 Task: Look for products in the category "Cookies" from Jack's Paleo Kitchen only.
Action: Mouse moved to (798, 303)
Screenshot: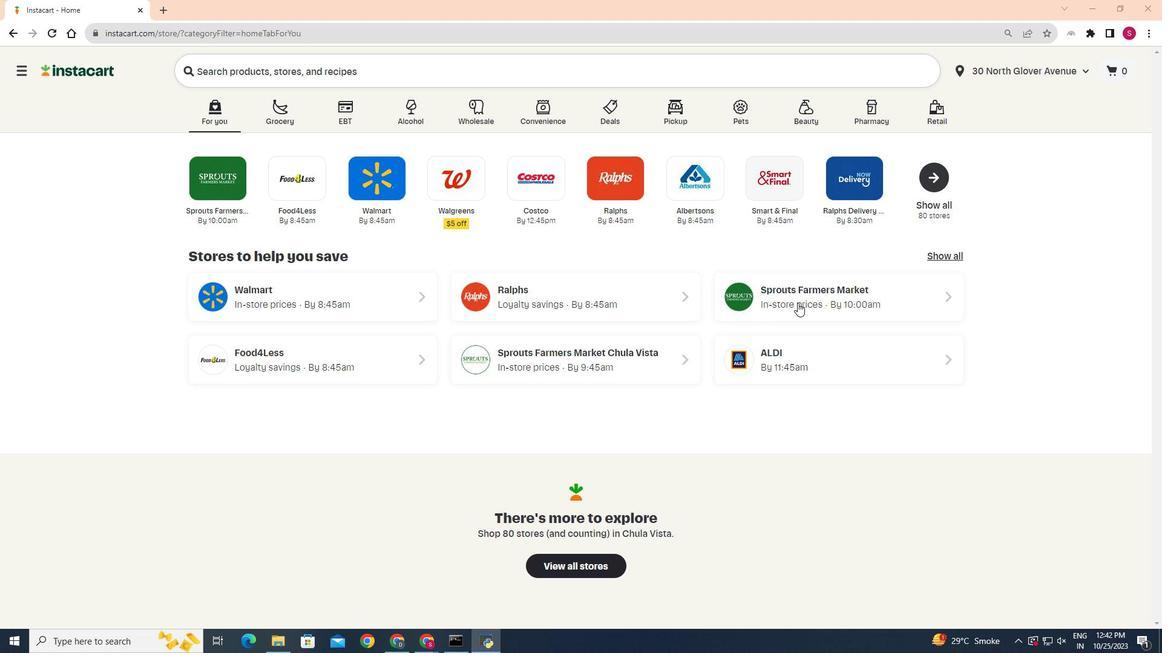 
Action: Mouse pressed left at (798, 303)
Screenshot: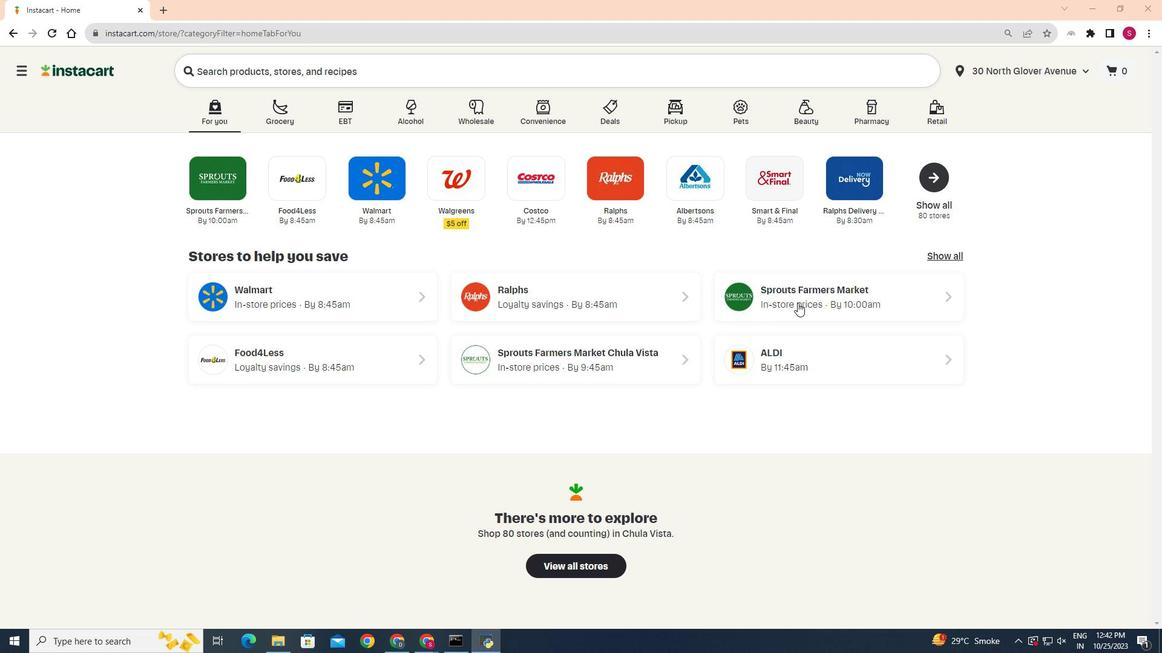 
Action: Mouse moved to (44, 524)
Screenshot: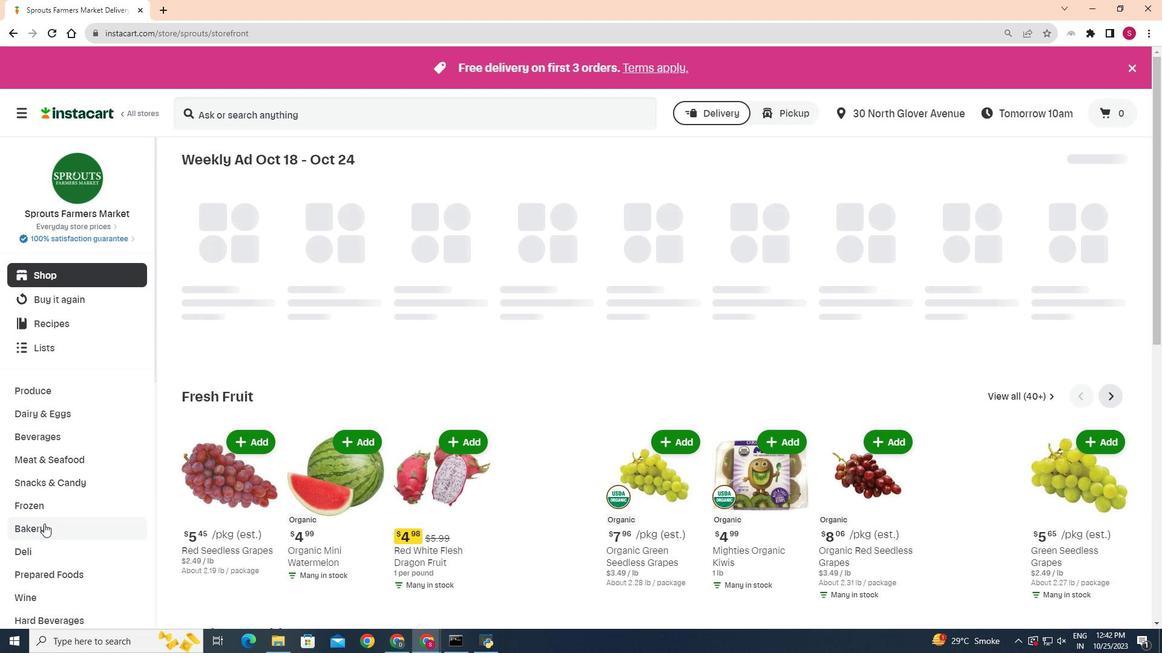 
Action: Mouse pressed left at (44, 524)
Screenshot: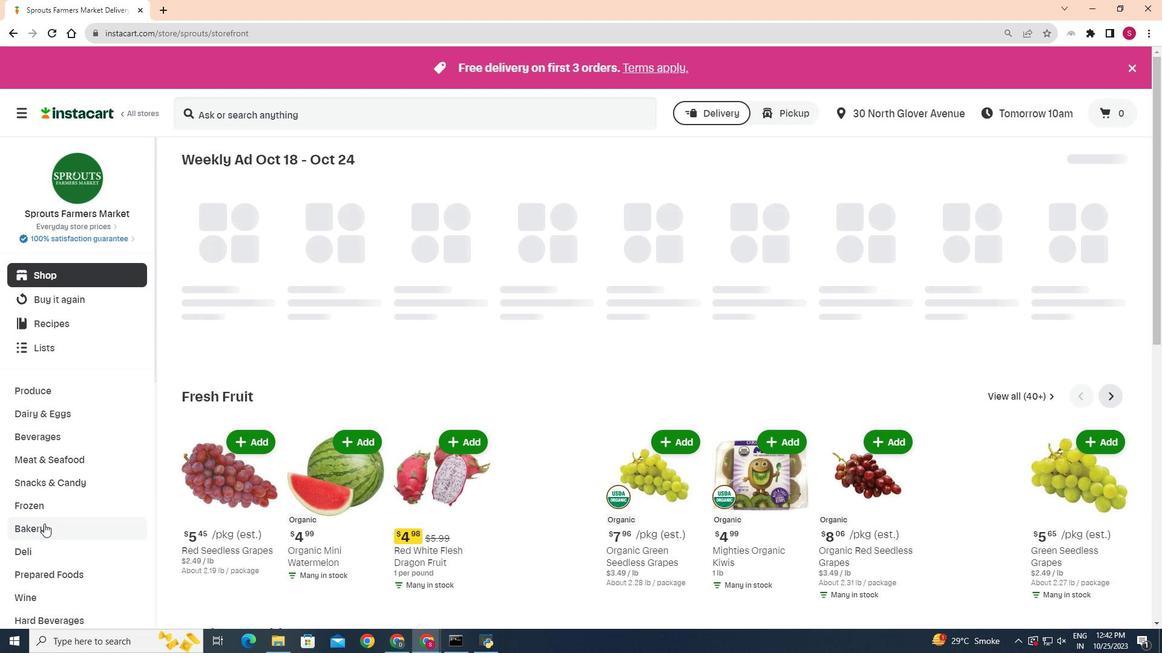 
Action: Mouse moved to (411, 199)
Screenshot: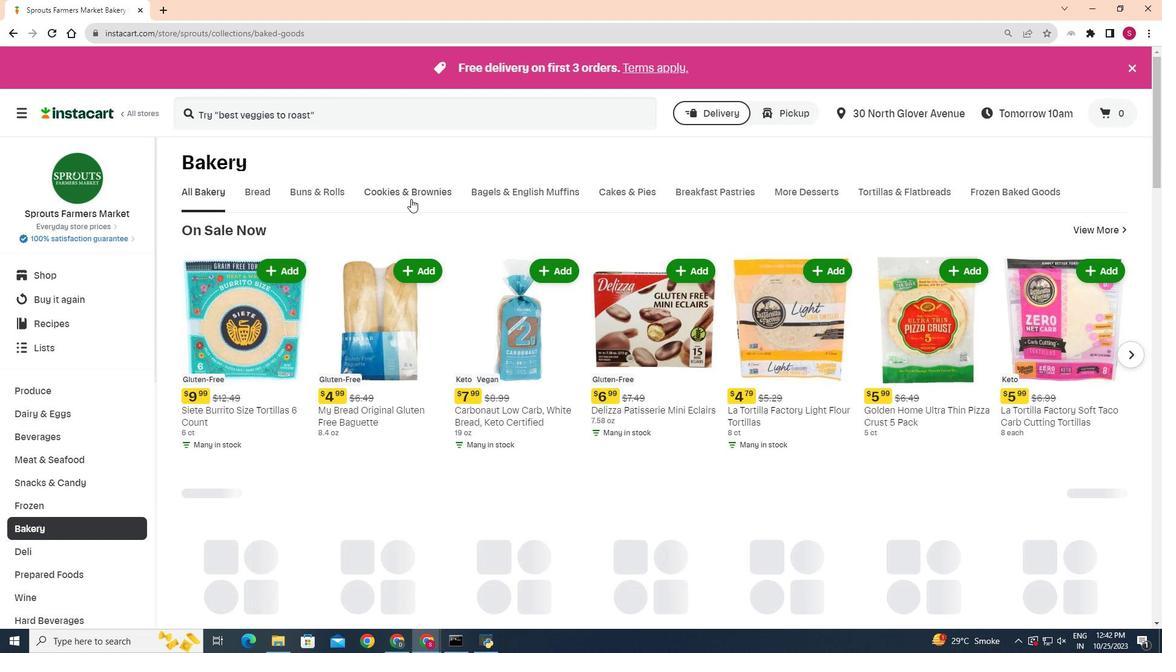 
Action: Mouse pressed left at (411, 199)
Screenshot: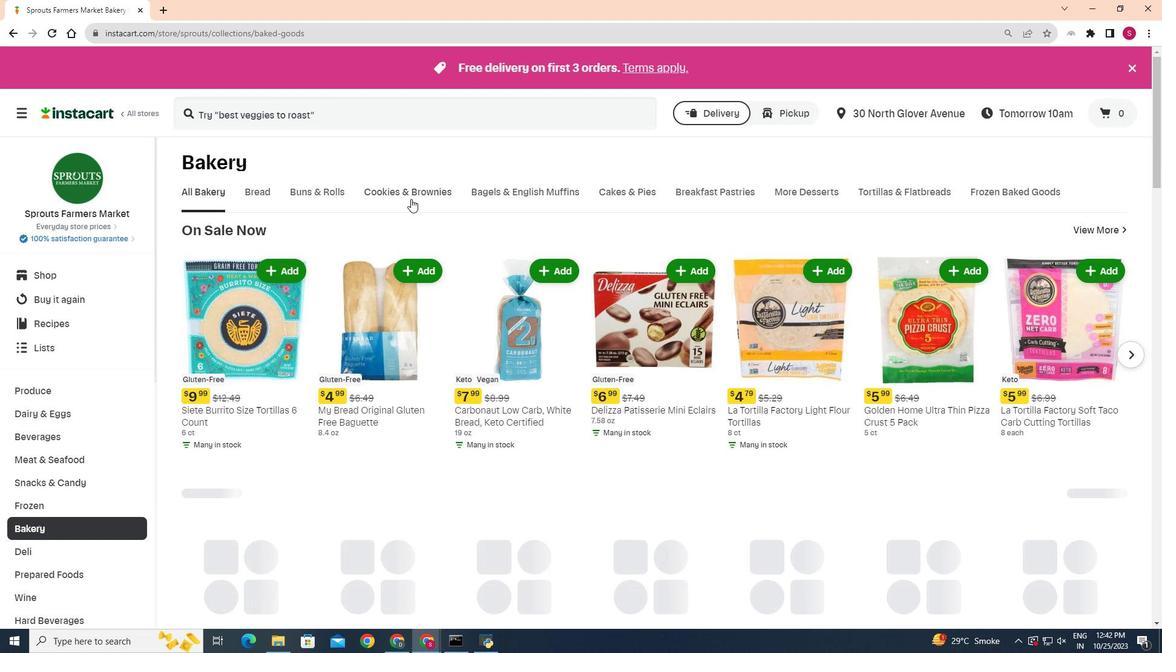 
Action: Mouse moved to (271, 248)
Screenshot: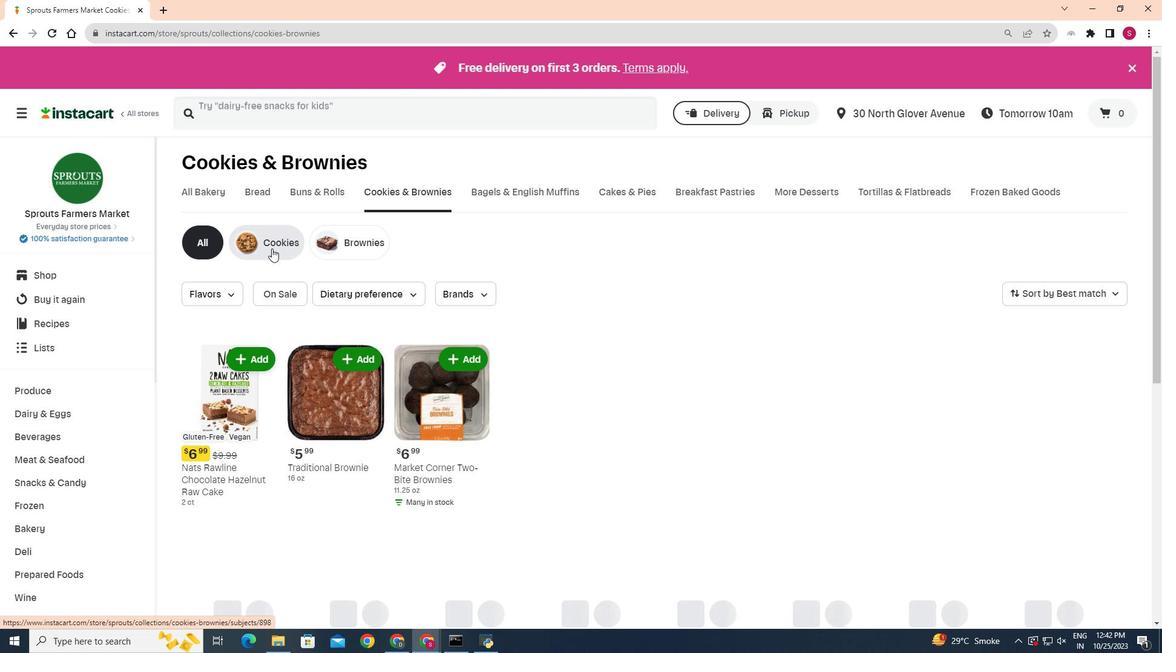 
Action: Mouse pressed left at (271, 248)
Screenshot: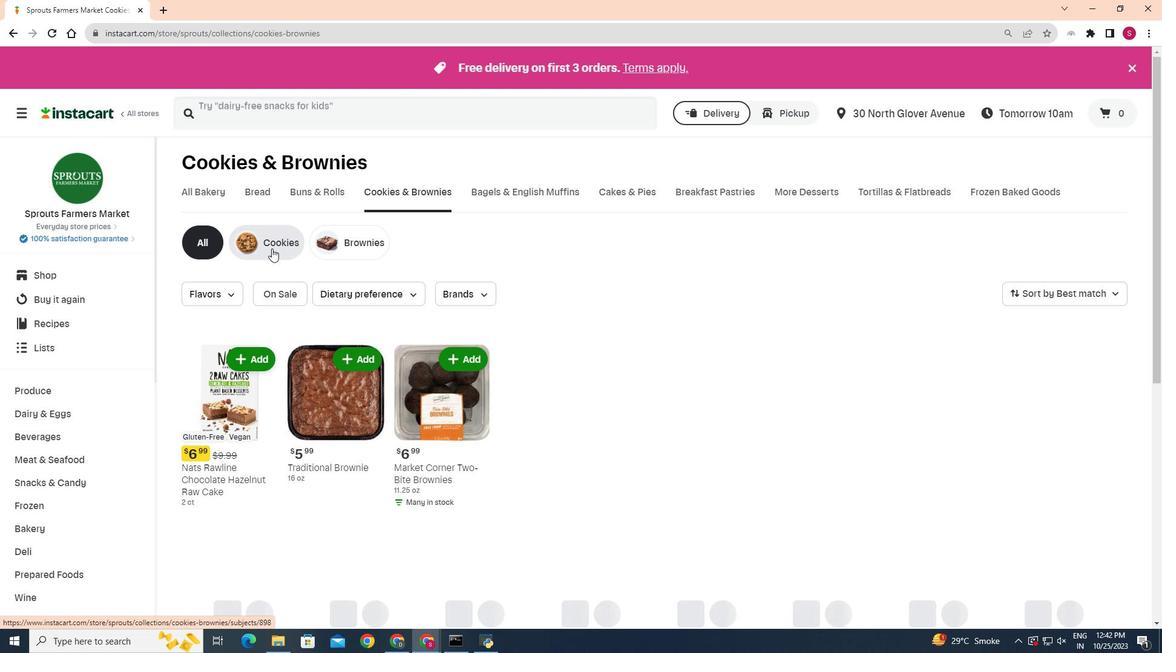 
Action: Mouse moved to (485, 291)
Screenshot: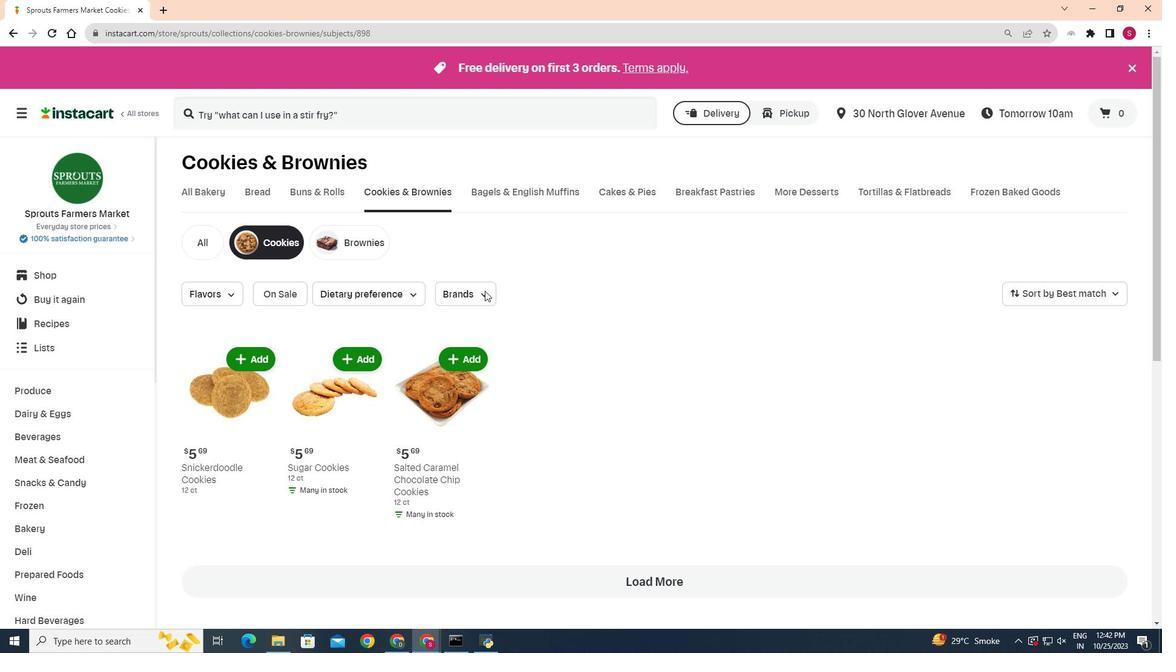 
Action: Mouse pressed left at (485, 291)
Screenshot: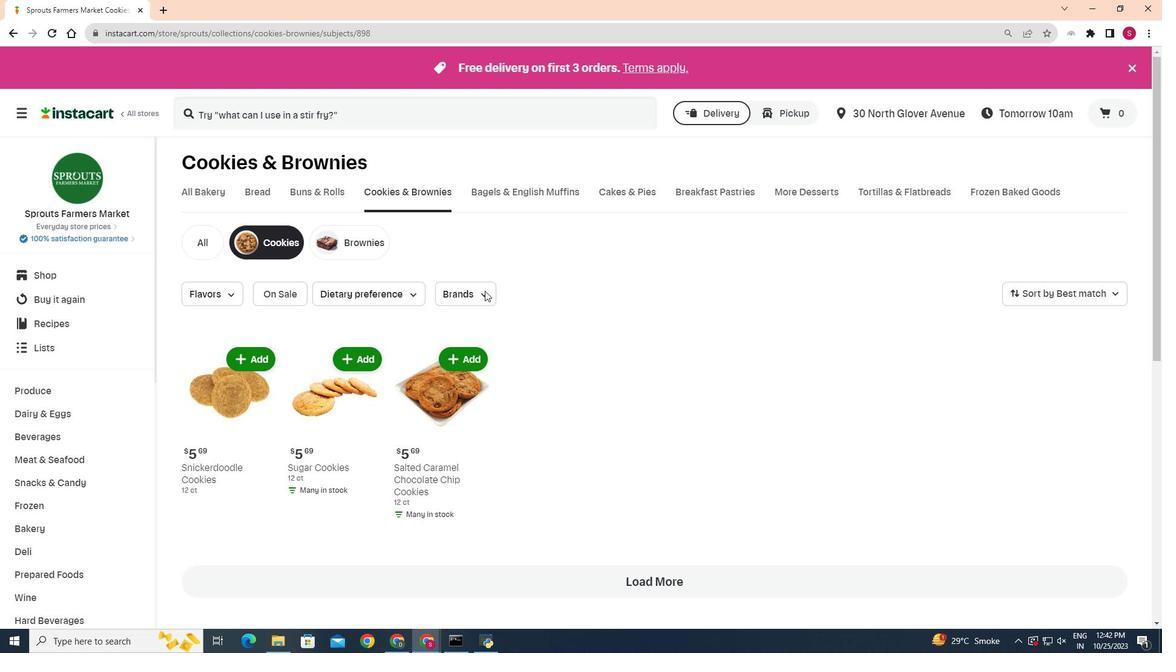 
Action: Mouse moved to (484, 295)
Screenshot: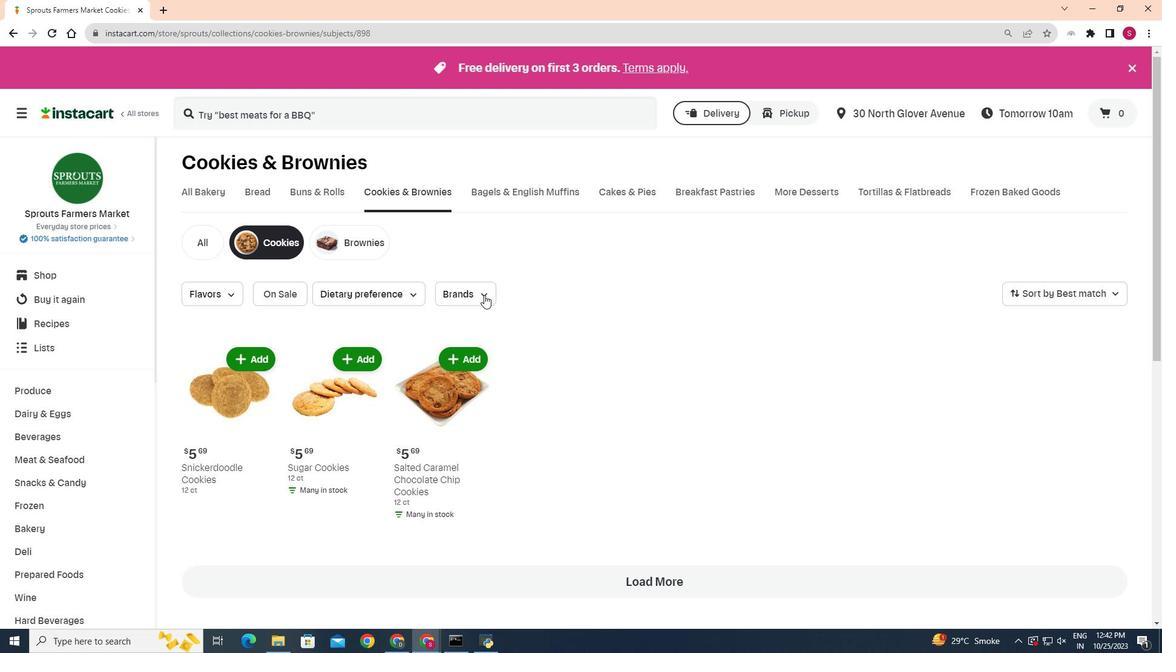 
Action: Mouse pressed left at (484, 295)
Screenshot: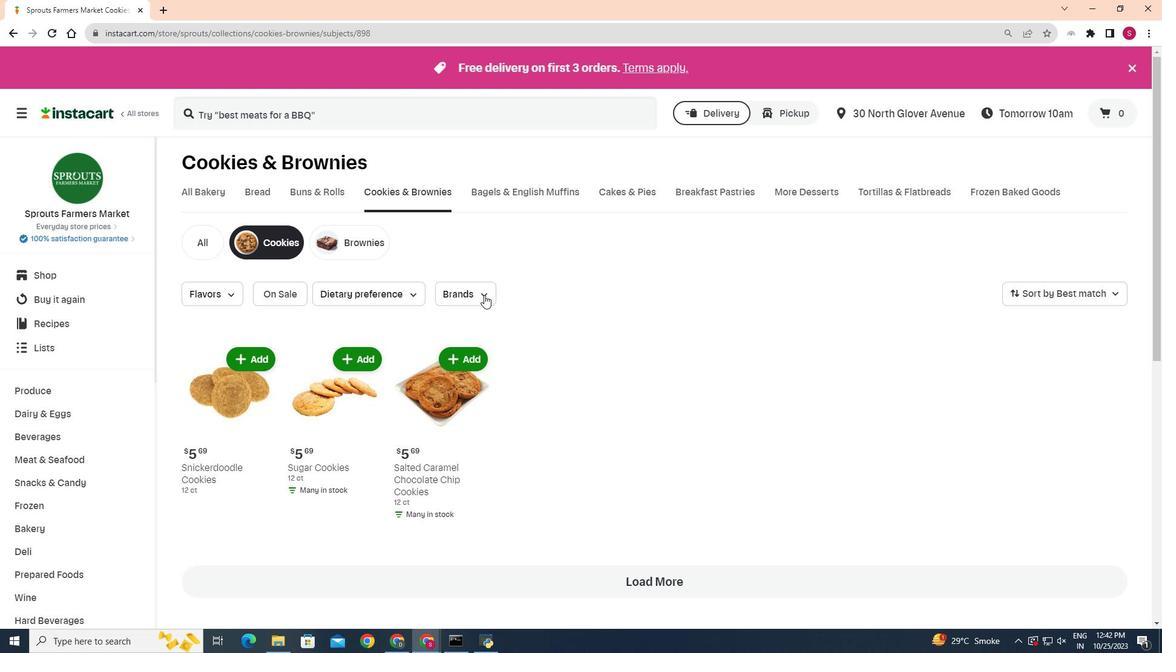 
Action: Mouse pressed left at (484, 295)
Screenshot: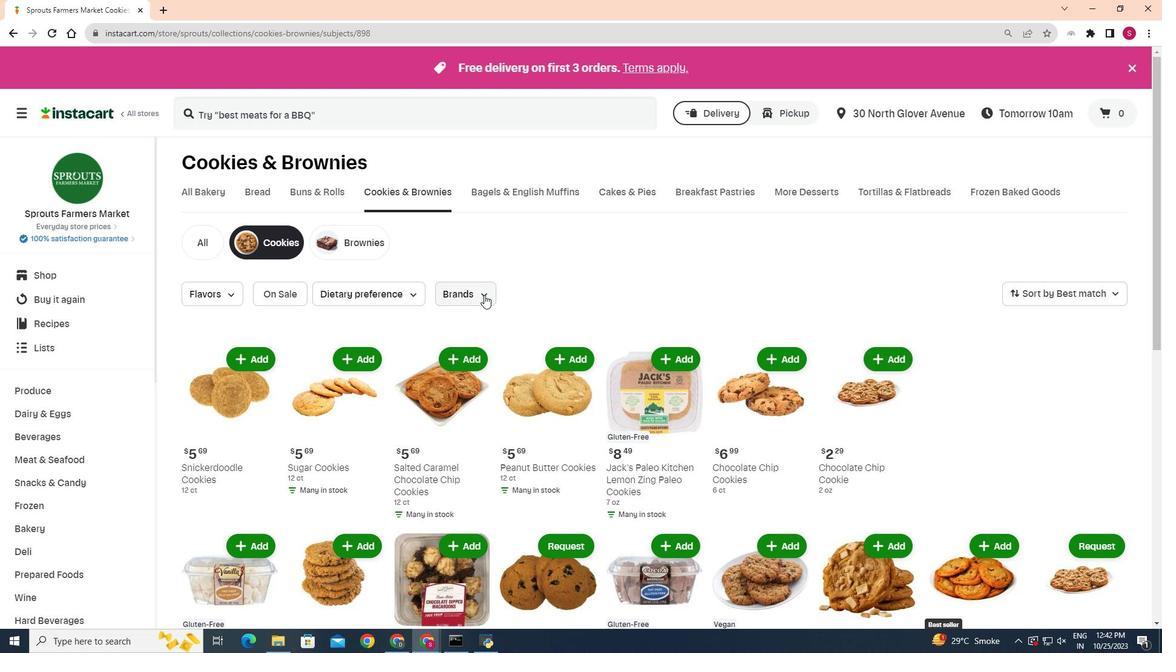 
Action: Mouse moved to (453, 357)
Screenshot: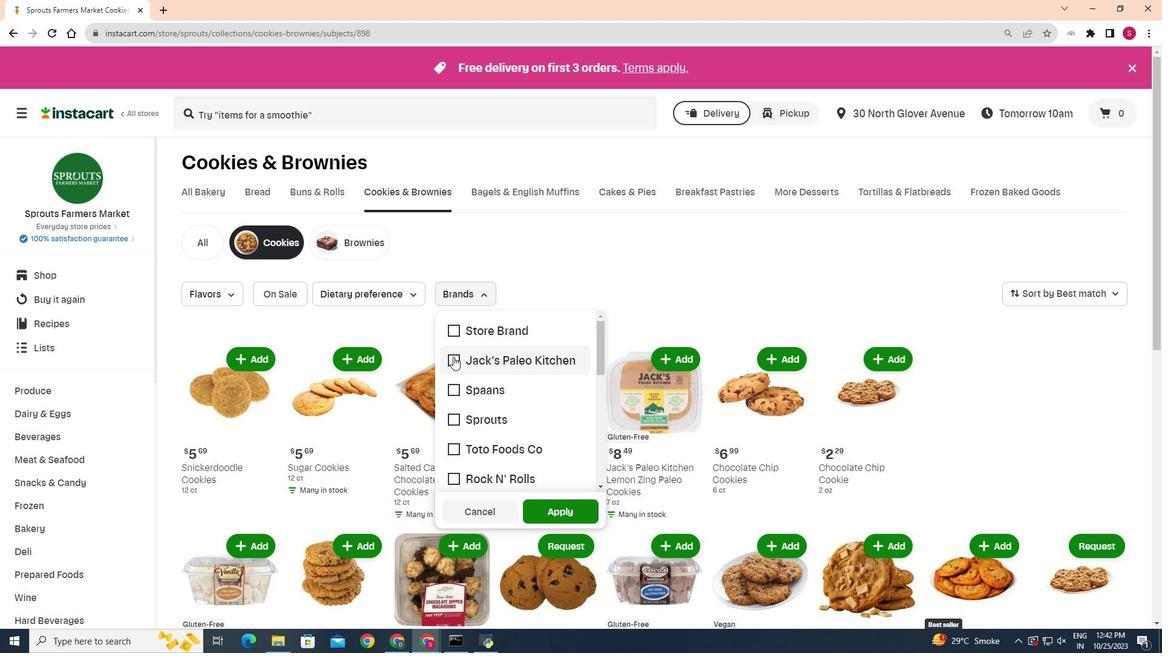 
Action: Mouse pressed left at (453, 357)
Screenshot: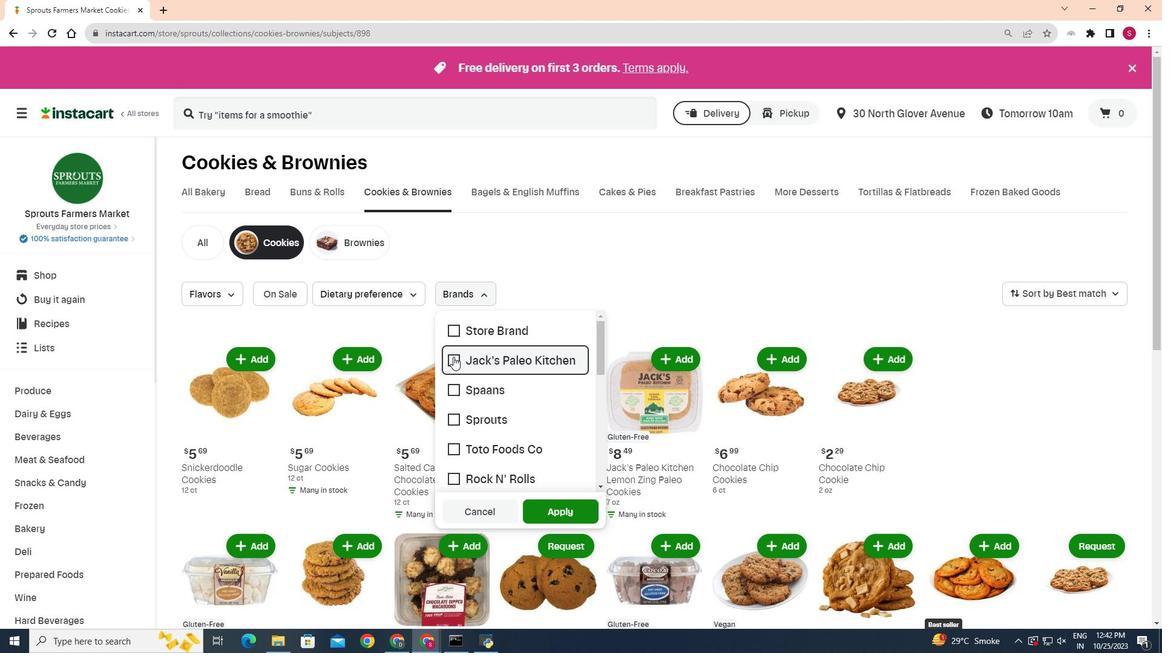 
Action: Mouse moved to (550, 518)
Screenshot: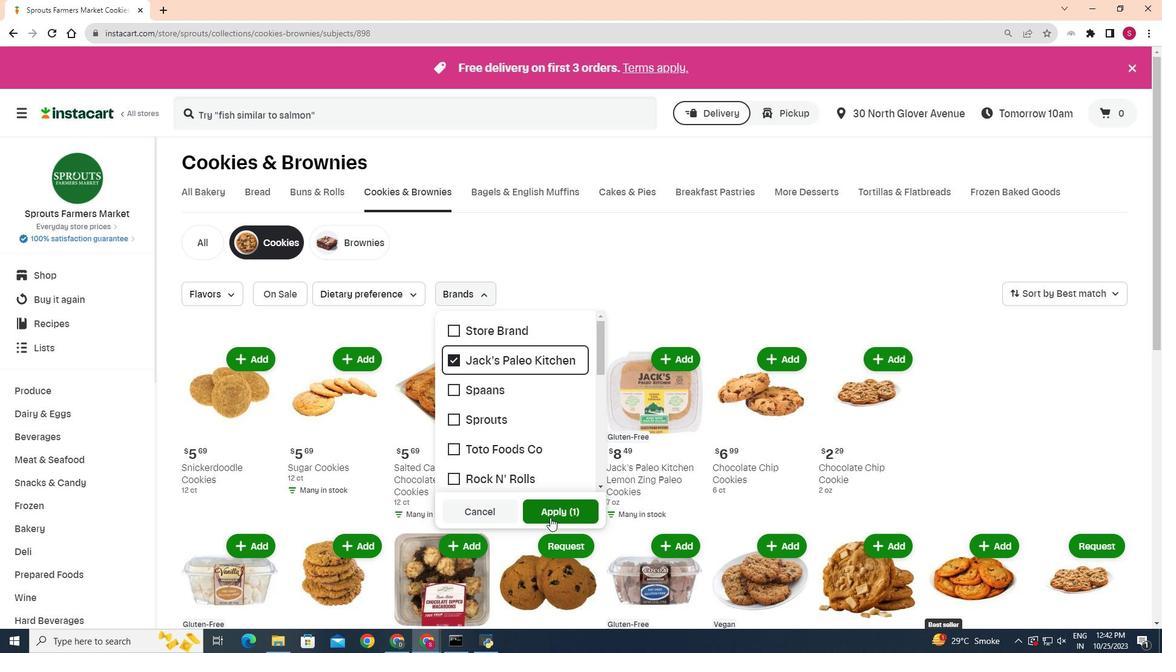 
Action: Mouse pressed left at (550, 518)
Screenshot: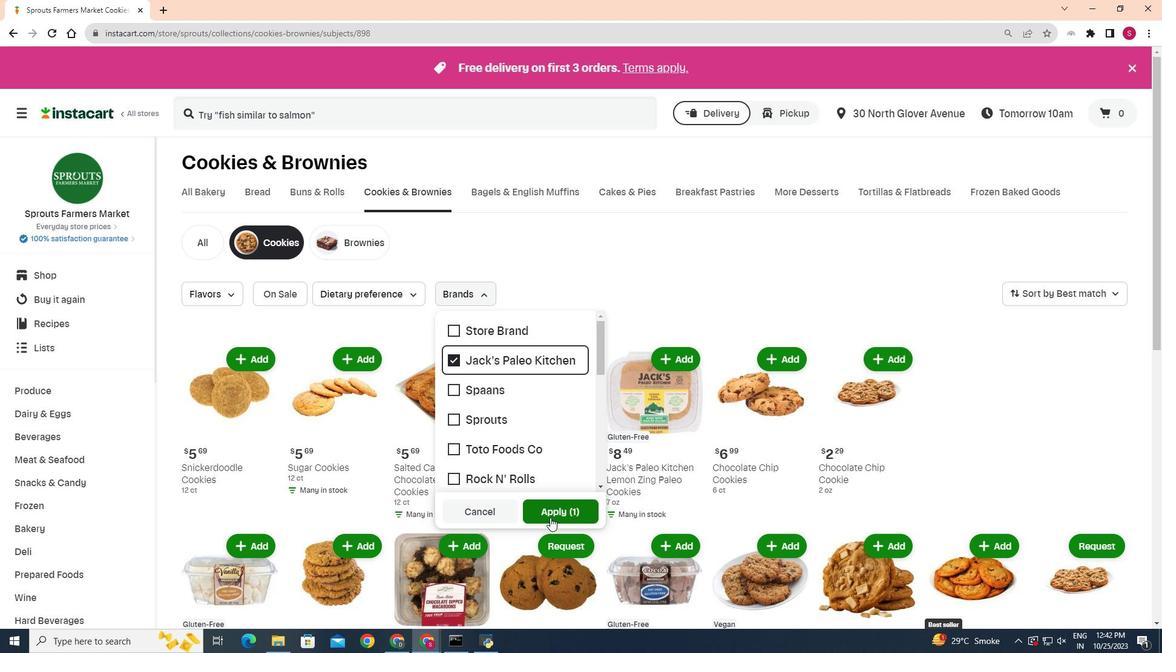 
Action: Mouse moved to (629, 280)
Screenshot: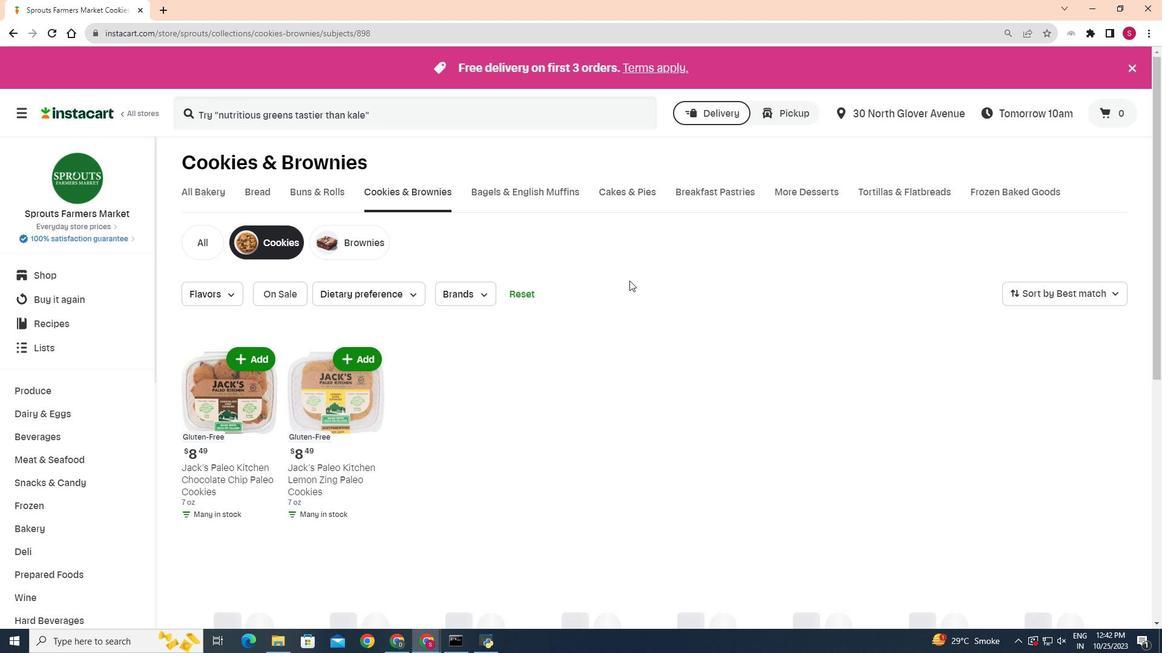 
